 Task: Manage the buttons, links and actions used in the org
Action: Mouse moved to (178, 219)
Screenshot: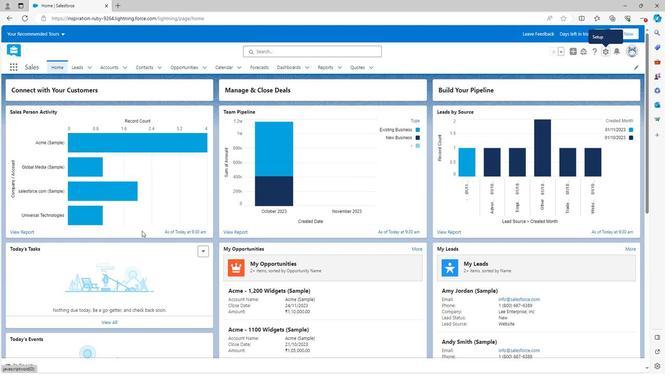 
Action: Mouse scrolled (178, 218) with delta (0, 0)
Screenshot: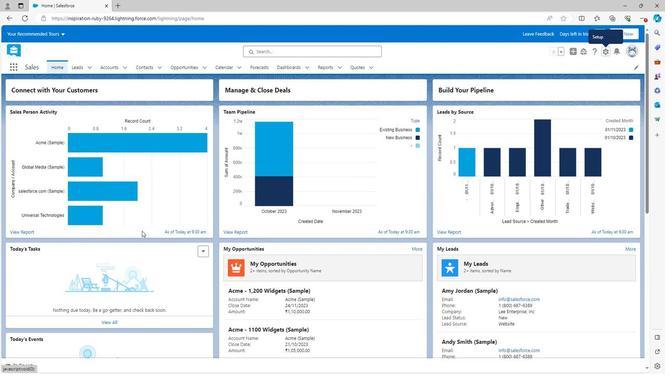 
Action: Mouse scrolled (178, 218) with delta (0, 0)
Screenshot: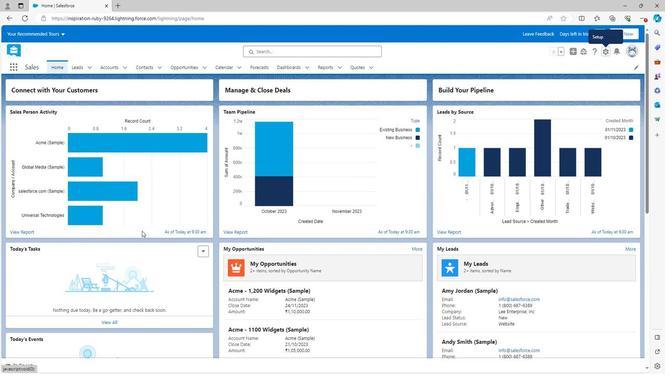 
Action: Mouse scrolled (178, 218) with delta (0, 0)
Screenshot: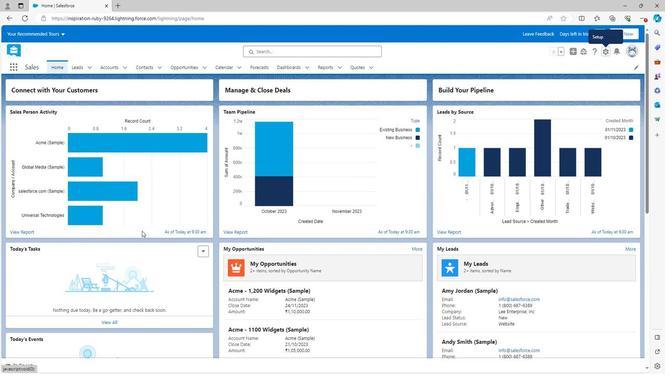 
Action: Mouse scrolled (178, 218) with delta (0, 0)
Screenshot: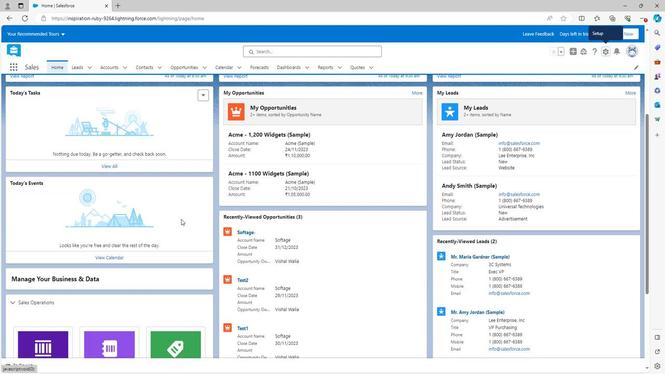 
Action: Mouse moved to (178, 219)
Screenshot: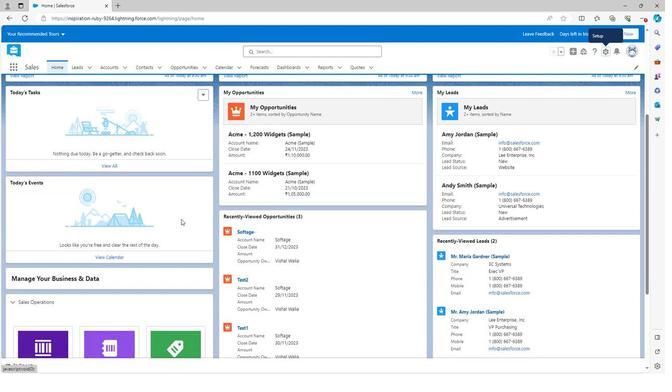
Action: Mouse scrolled (178, 219) with delta (0, 0)
Screenshot: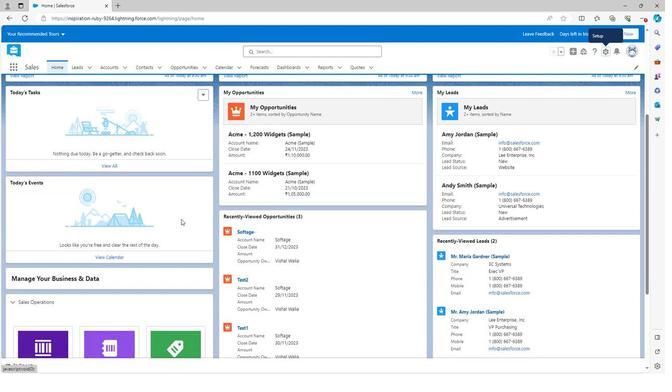 
Action: Mouse moved to (178, 220)
Screenshot: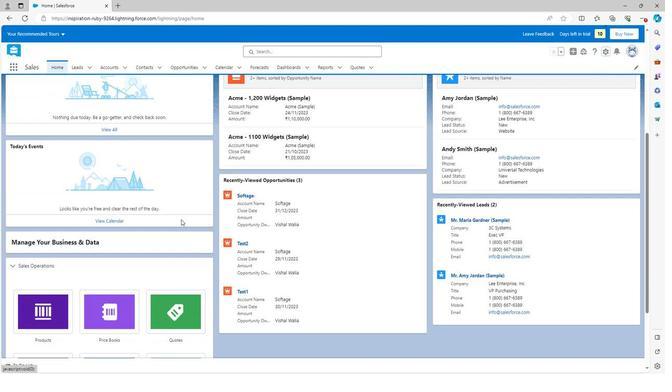 
Action: Mouse scrolled (178, 220) with delta (0, 0)
Screenshot: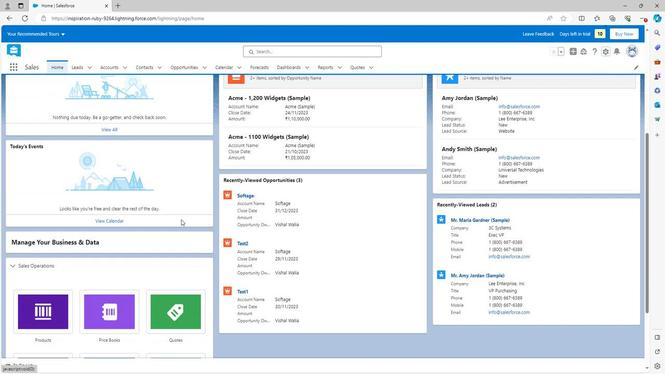 
Action: Mouse scrolled (178, 220) with delta (0, 0)
Screenshot: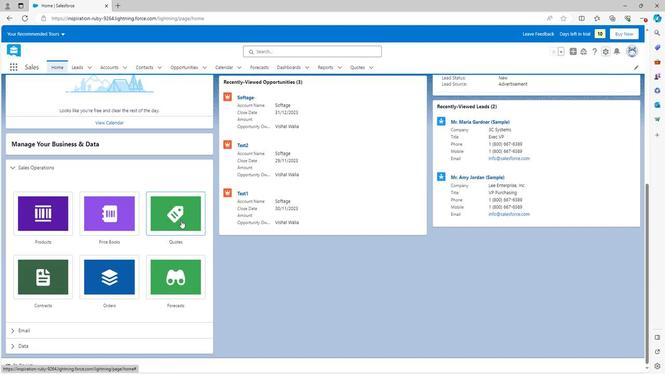 
Action: Mouse scrolled (178, 220) with delta (0, 0)
Screenshot: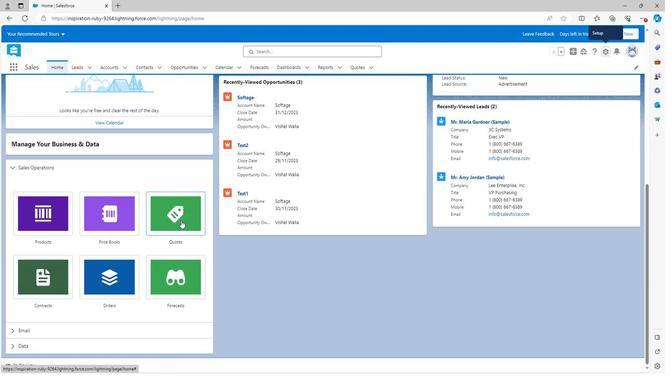 
Action: Mouse scrolled (178, 220) with delta (0, 0)
Screenshot: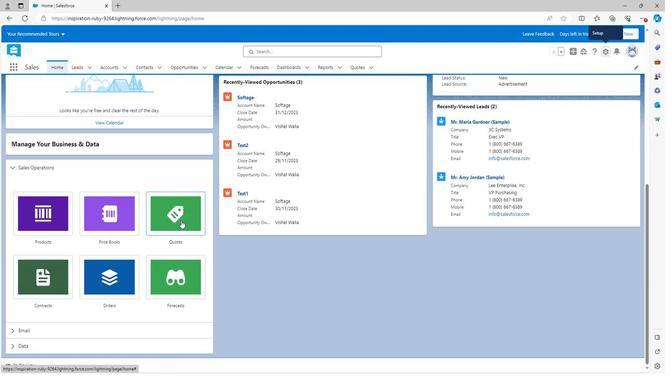 
Action: Mouse scrolled (178, 220) with delta (0, 0)
Screenshot: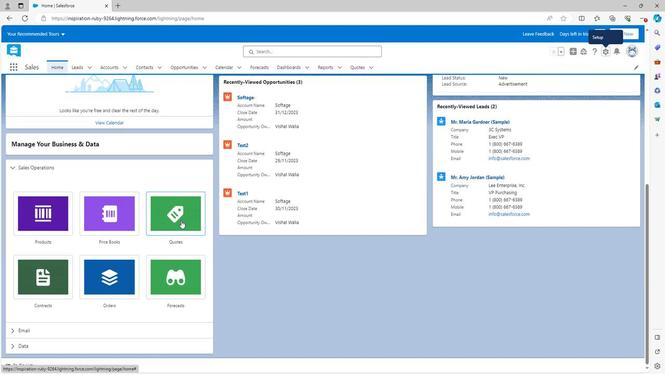 
Action: Mouse scrolled (178, 220) with delta (0, 0)
Screenshot: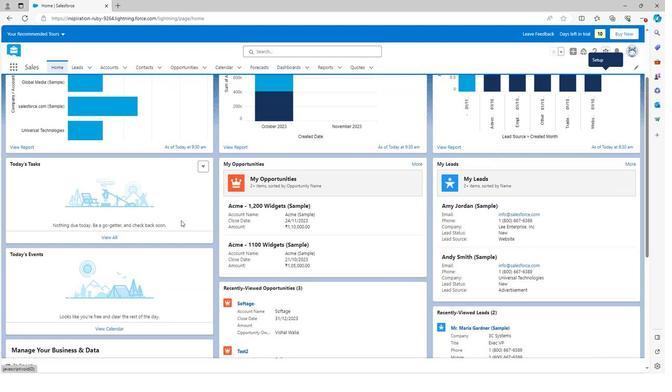 
Action: Mouse scrolled (178, 220) with delta (0, 0)
Screenshot: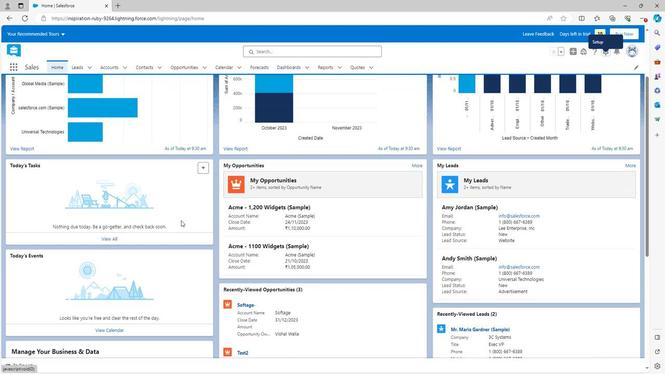 
Action: Mouse scrolled (178, 220) with delta (0, 0)
Screenshot: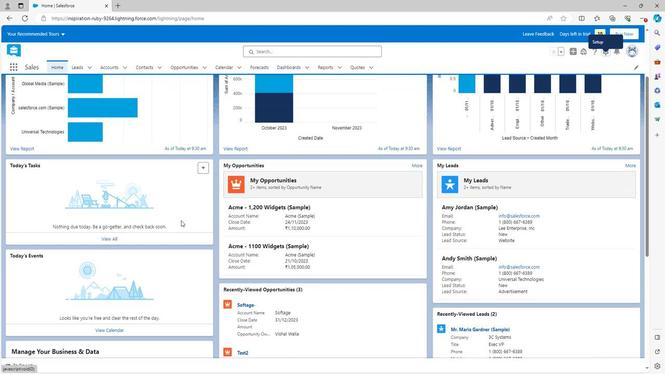 
Action: Mouse scrolled (178, 220) with delta (0, 0)
Screenshot: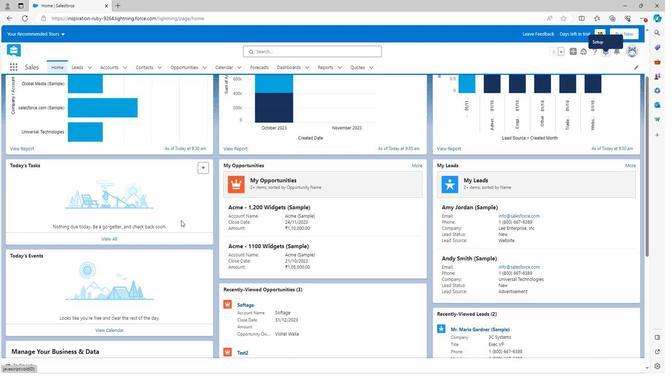 
Action: Mouse scrolled (178, 220) with delta (0, 0)
Screenshot: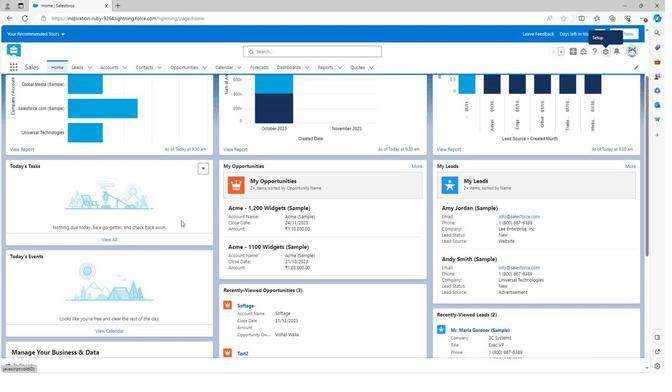 
Action: Mouse moved to (598, 53)
Screenshot: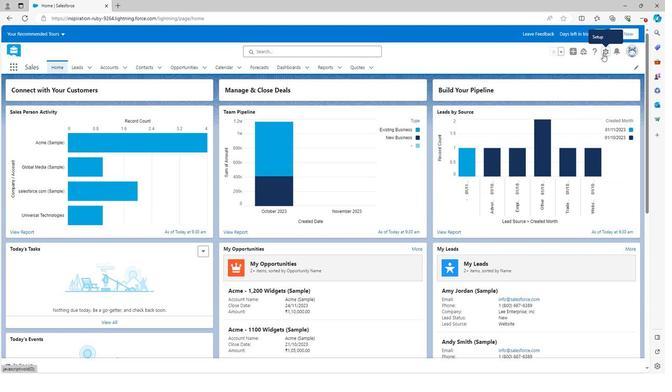 
Action: Mouse pressed left at (598, 53)
Screenshot: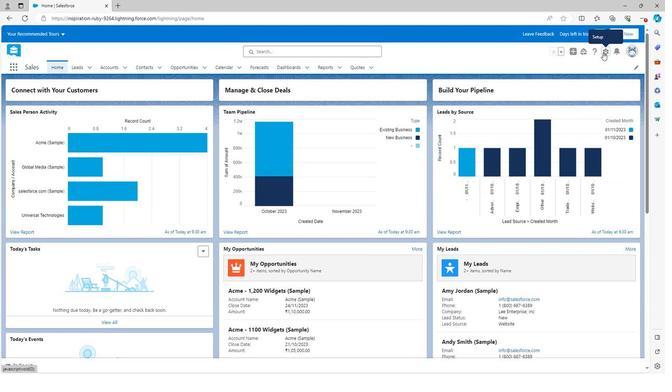 
Action: Mouse moved to (579, 69)
Screenshot: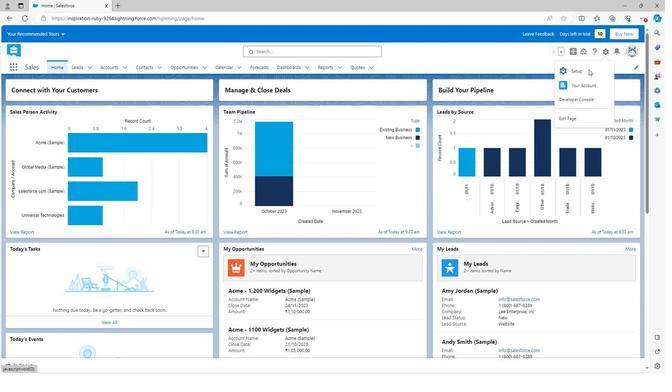 
Action: Mouse pressed left at (579, 69)
Screenshot: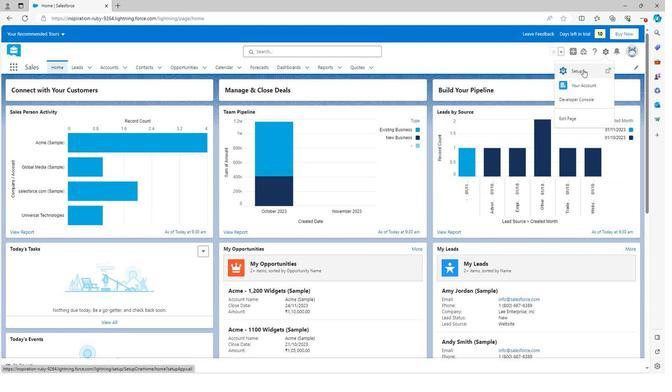 
Action: Mouse moved to (14, 263)
Screenshot: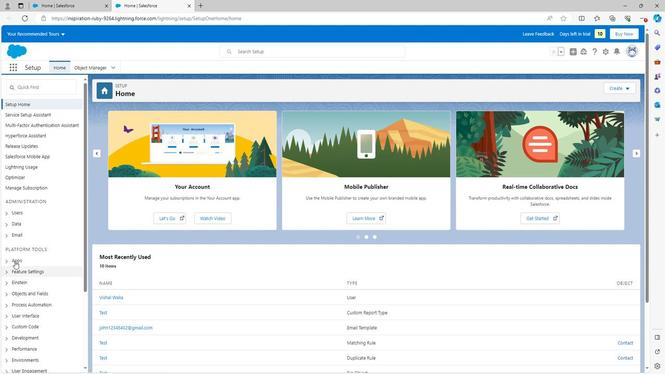
Action: Mouse scrolled (14, 262) with delta (0, 0)
Screenshot: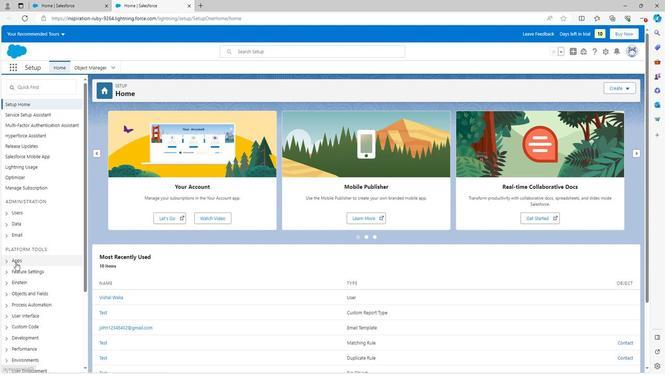 
Action: Mouse scrolled (14, 262) with delta (0, 0)
Screenshot: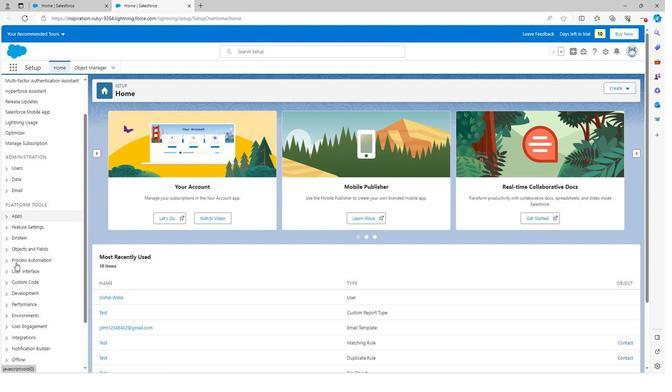 
Action: Mouse moved to (4, 181)
Screenshot: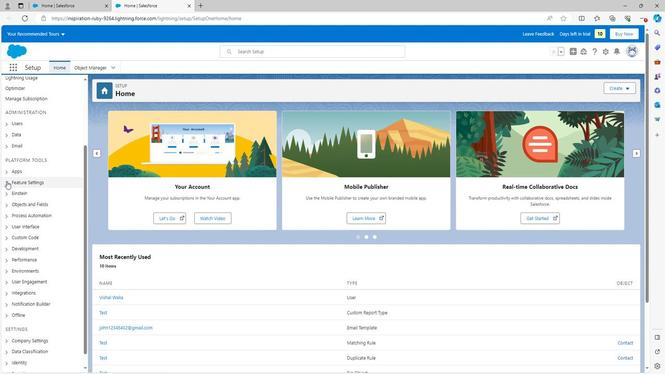 
Action: Mouse pressed left at (4, 181)
Screenshot: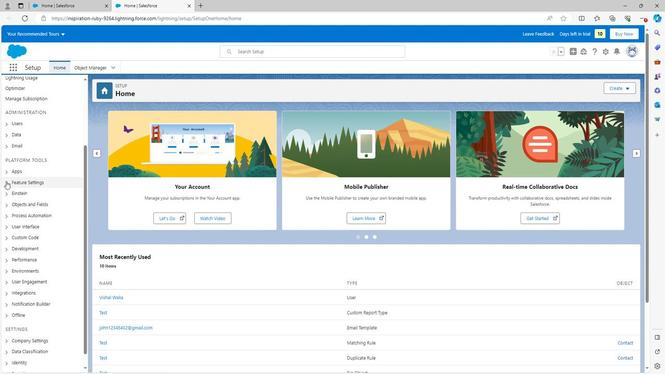 
Action: Mouse moved to (11, 204)
Screenshot: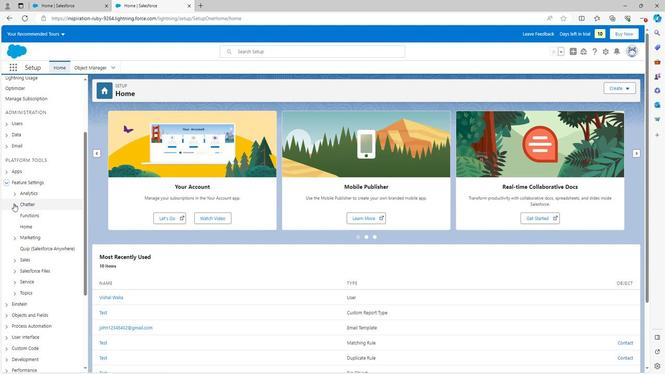 
Action: Mouse pressed left at (11, 204)
Screenshot: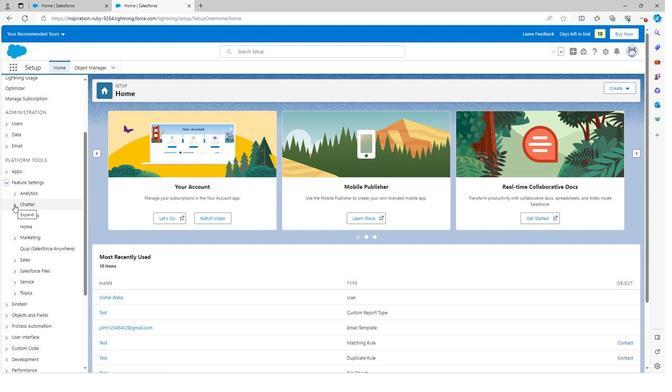 
Action: Mouse moved to (17, 237)
Screenshot: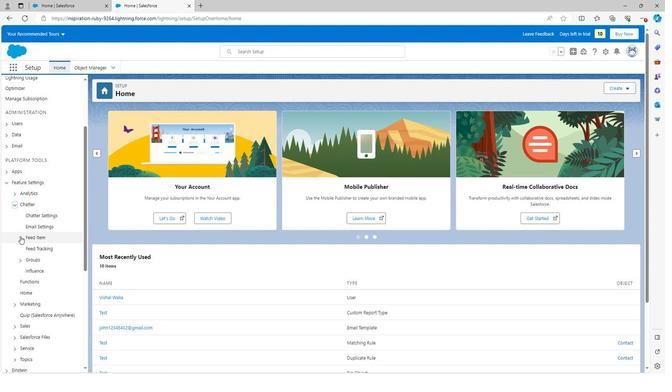 
Action: Mouse pressed left at (17, 237)
Screenshot: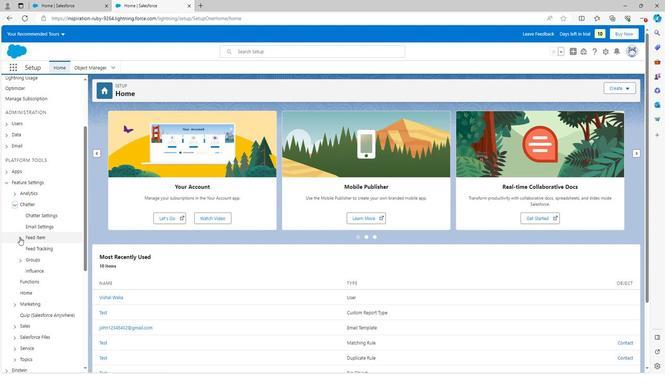
Action: Mouse moved to (42, 247)
Screenshot: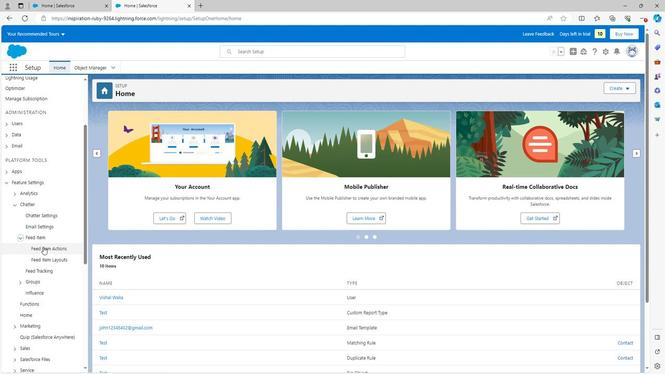 
Action: Mouse pressed left at (42, 247)
Screenshot: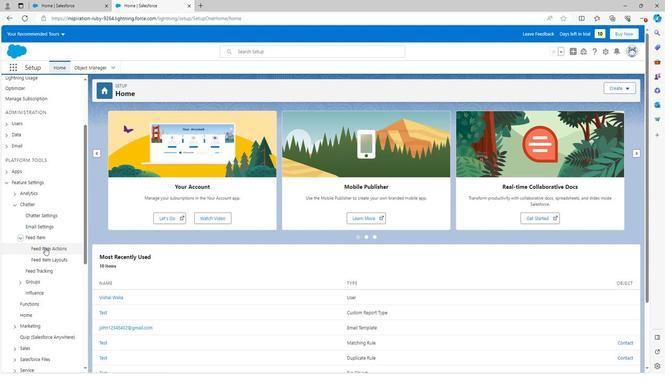 
Action: Mouse moved to (132, 184)
Screenshot: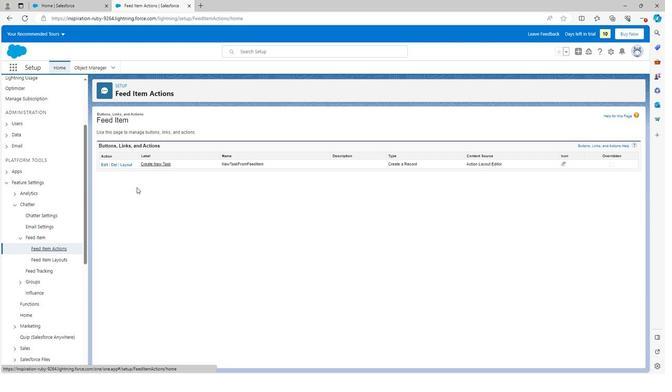 
Action: Mouse scrolled (132, 184) with delta (0, 0)
Screenshot: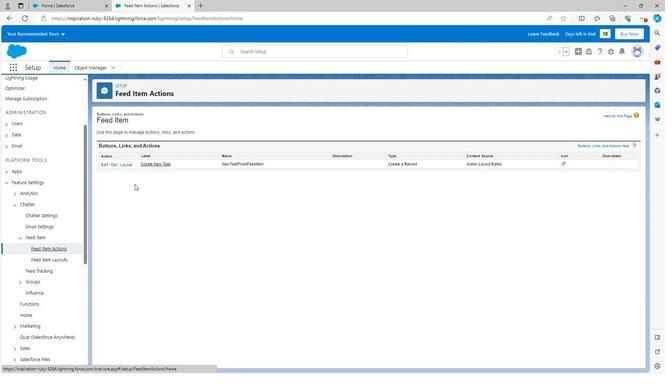 
Action: Mouse scrolled (132, 184) with delta (0, 0)
Screenshot: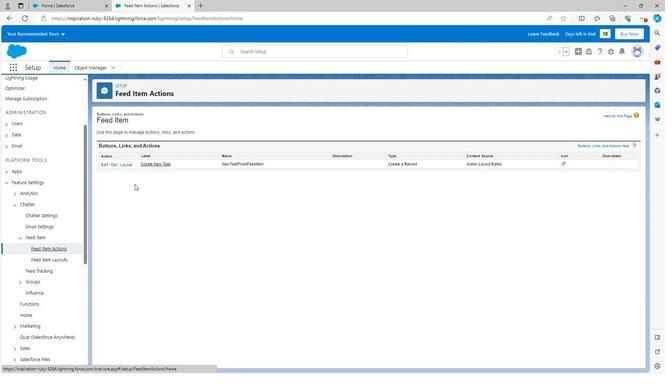 
Action: Mouse scrolled (132, 184) with delta (0, 0)
Screenshot: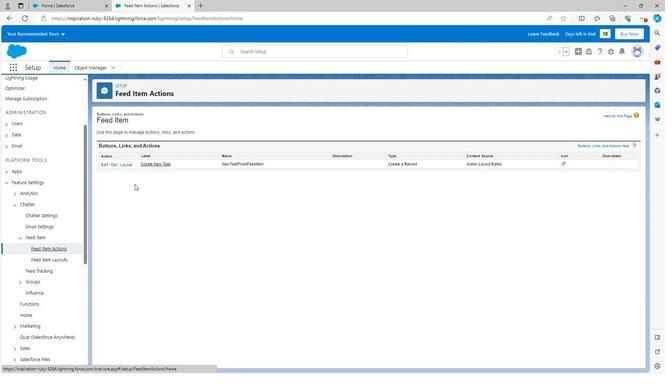 
Action: Mouse scrolled (132, 184) with delta (0, 0)
Screenshot: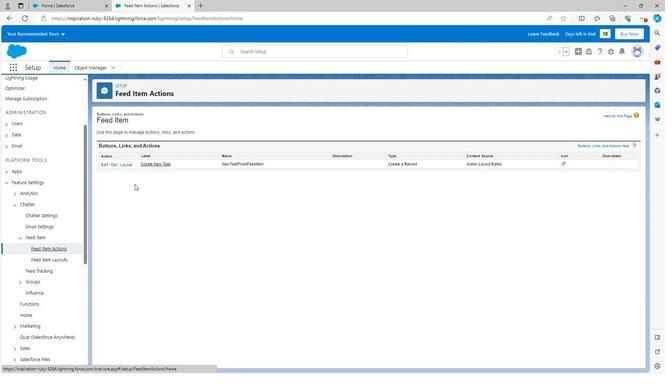 
Action: Mouse moved to (300, 189)
Screenshot: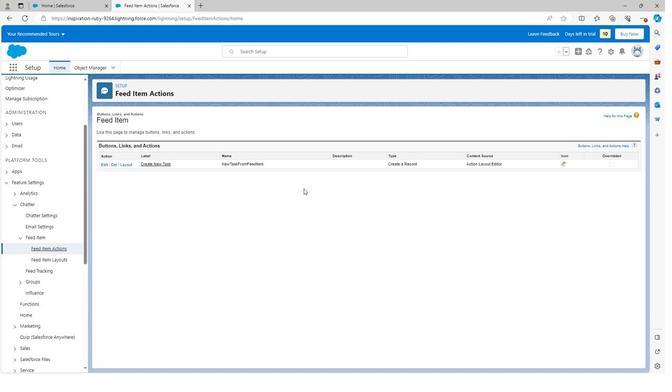 
Action: Mouse scrolled (300, 189) with delta (0, 0)
Screenshot: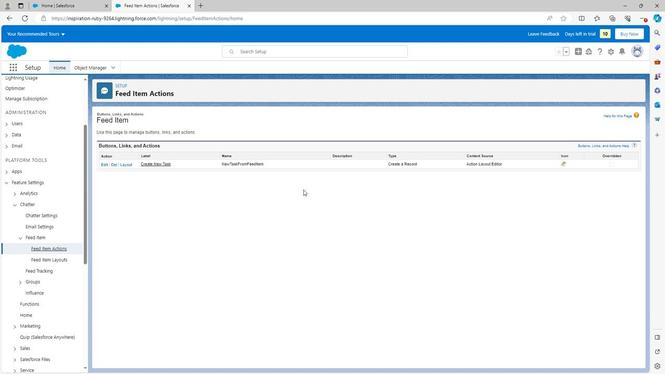 
Action: Mouse scrolled (300, 189) with delta (0, 0)
Screenshot: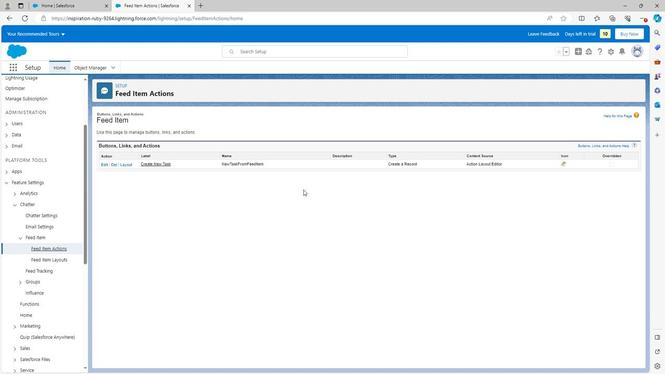 
Action: Mouse scrolled (300, 189) with delta (0, 0)
Screenshot: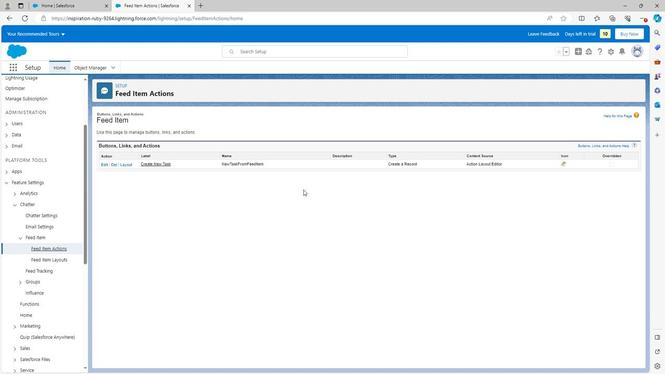 
Action: Mouse scrolled (300, 190) with delta (0, 0)
Screenshot: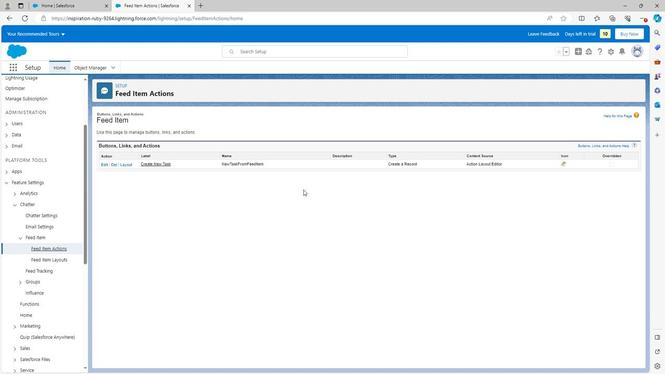 
Action: Mouse scrolled (300, 190) with delta (0, 0)
Screenshot: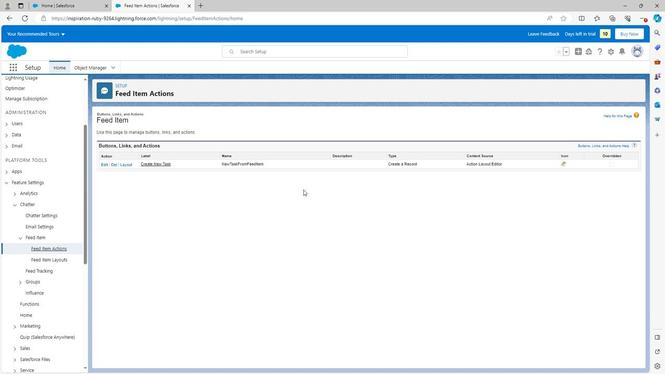 
Action: Mouse scrolled (300, 190) with delta (0, 0)
Screenshot: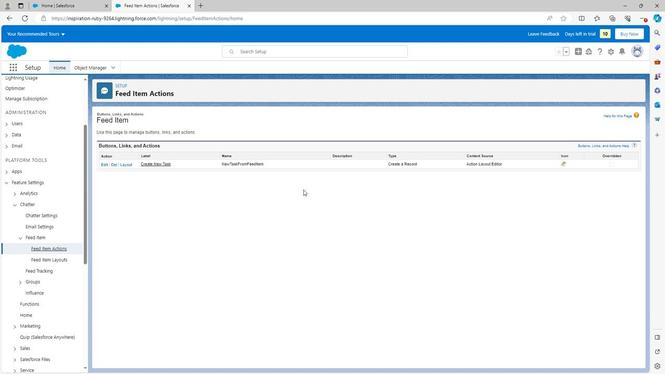 
Action: Mouse moved to (50, 249)
Screenshot: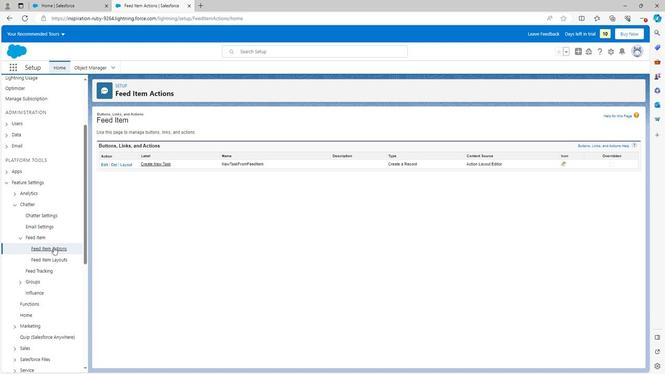 
Action: Mouse pressed left at (50, 249)
Screenshot: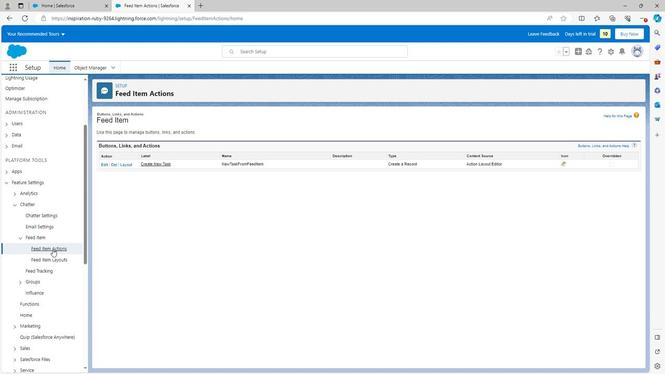 
Action: Mouse moved to (321, 245)
Screenshot: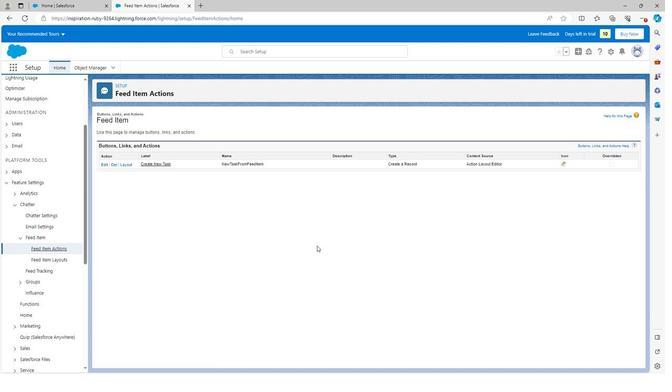 
